 Task: Select the warning option in the lint float.
Action: Mouse moved to (116, 507)
Screenshot: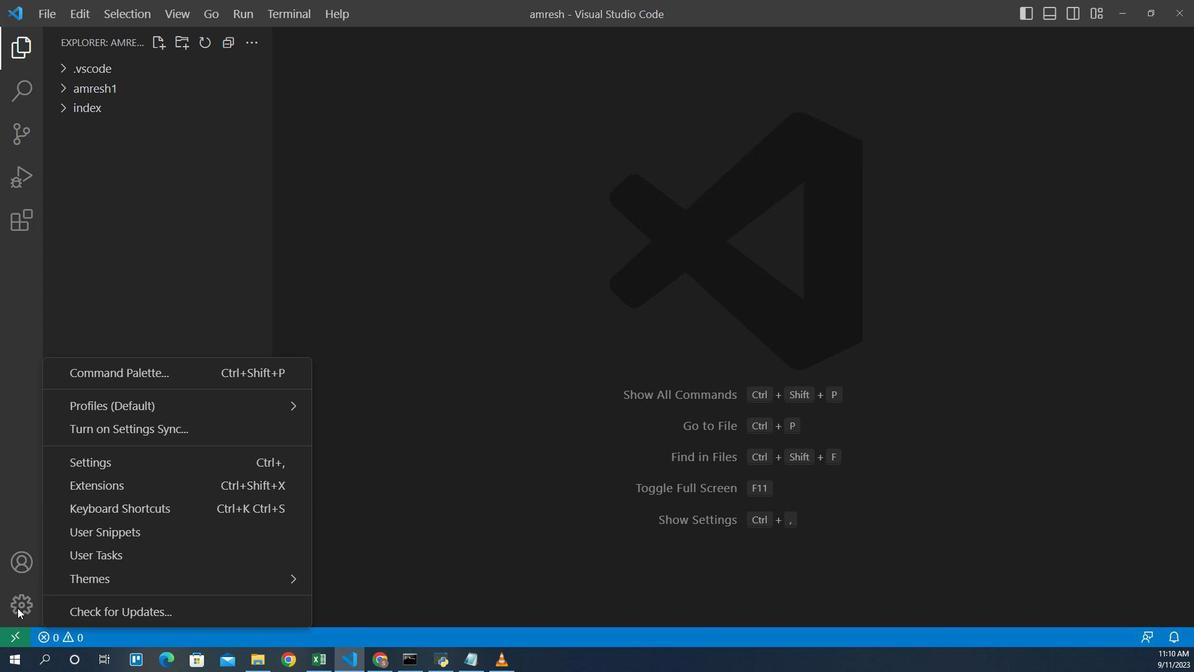 
Action: Mouse pressed left at (116, 507)
Screenshot: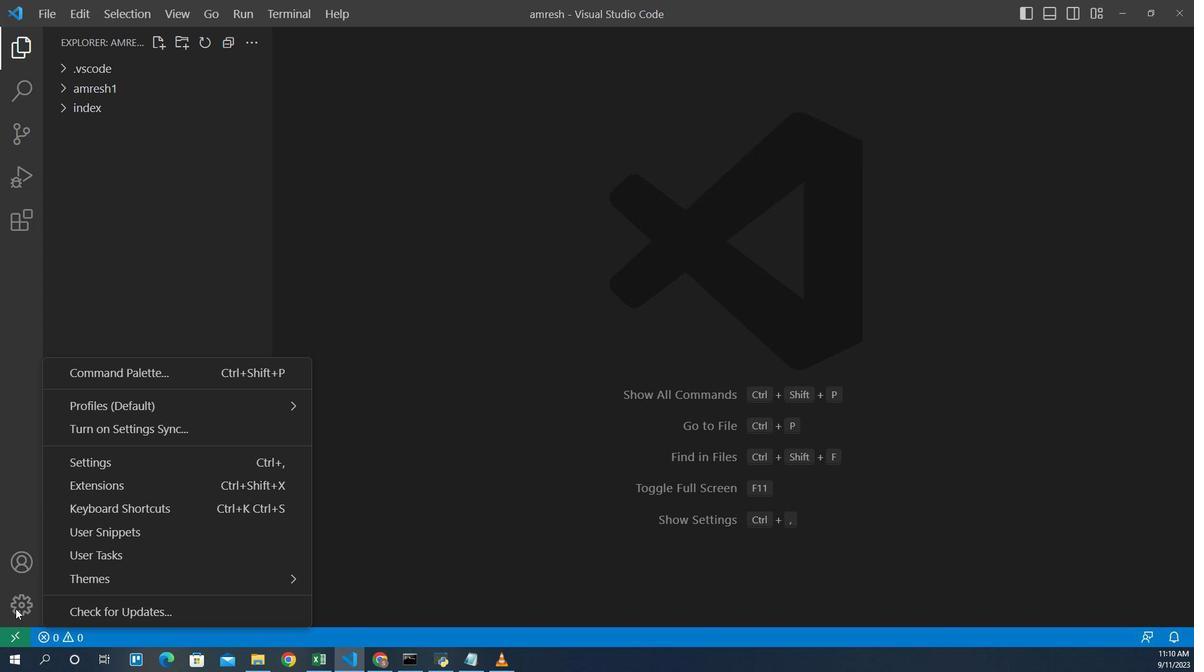 
Action: Mouse moved to (175, 451)
Screenshot: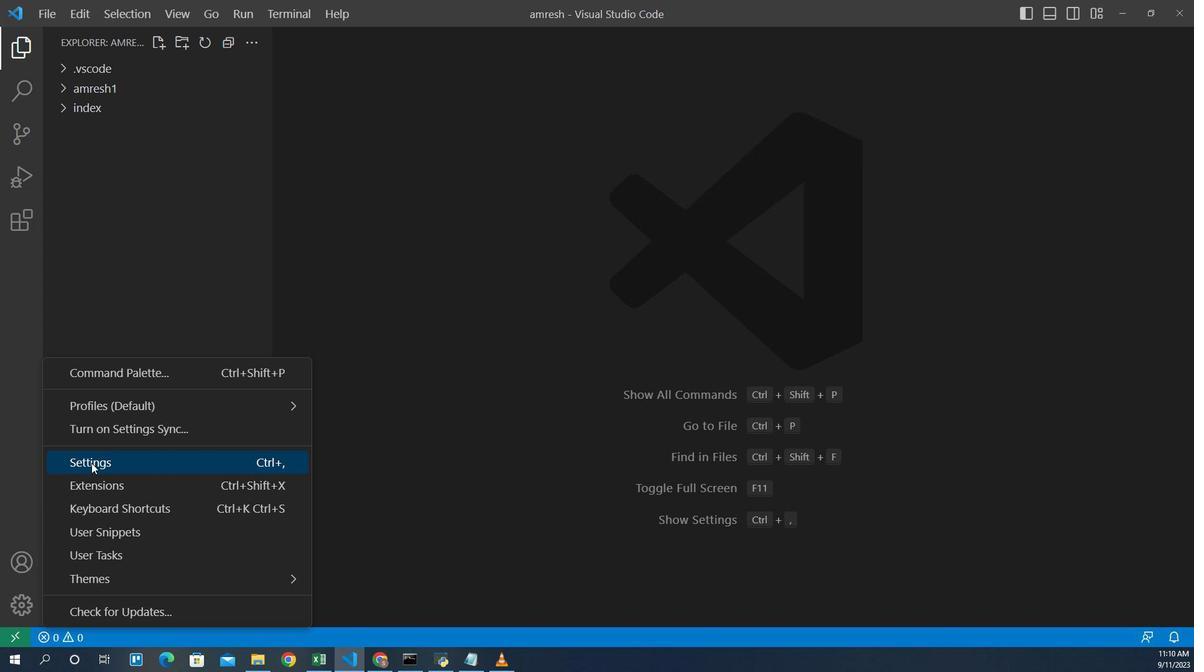 
Action: Mouse pressed left at (175, 451)
Screenshot: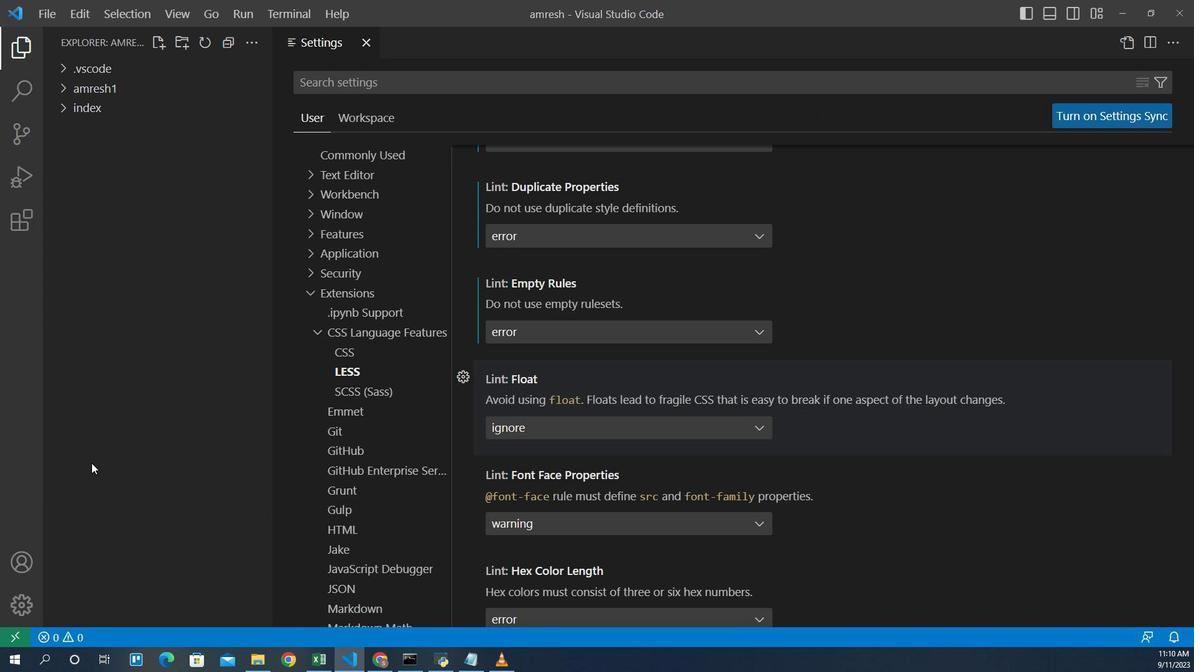 
Action: Mouse moved to (527, 436)
Screenshot: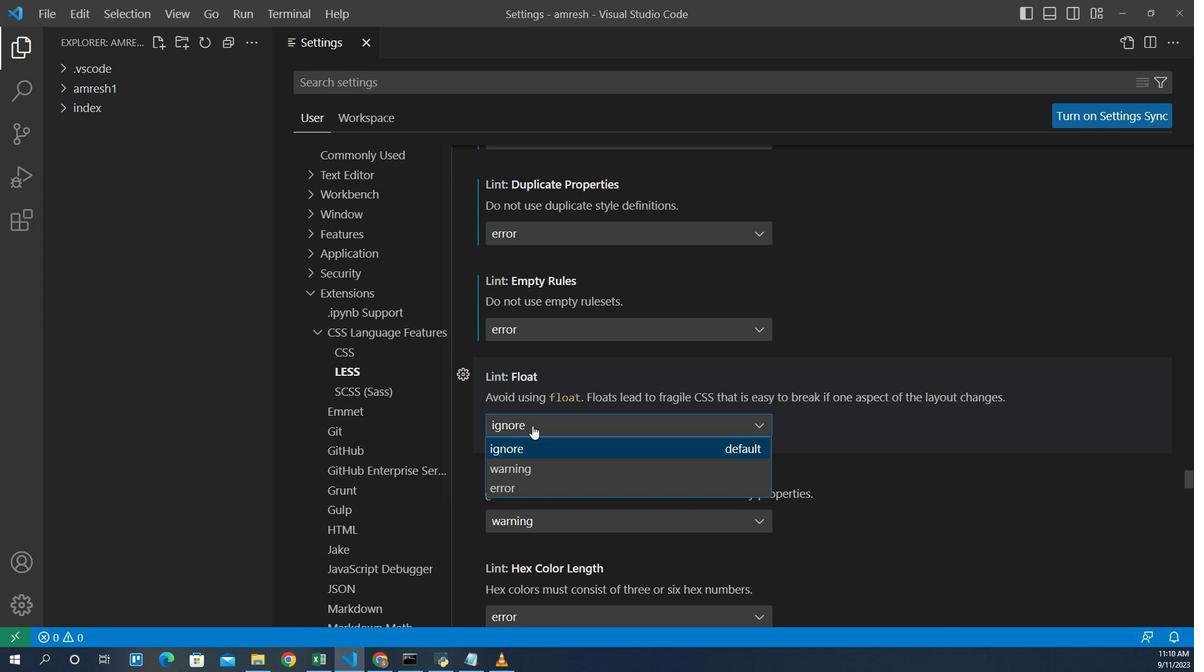 
Action: Mouse pressed left at (527, 436)
Screenshot: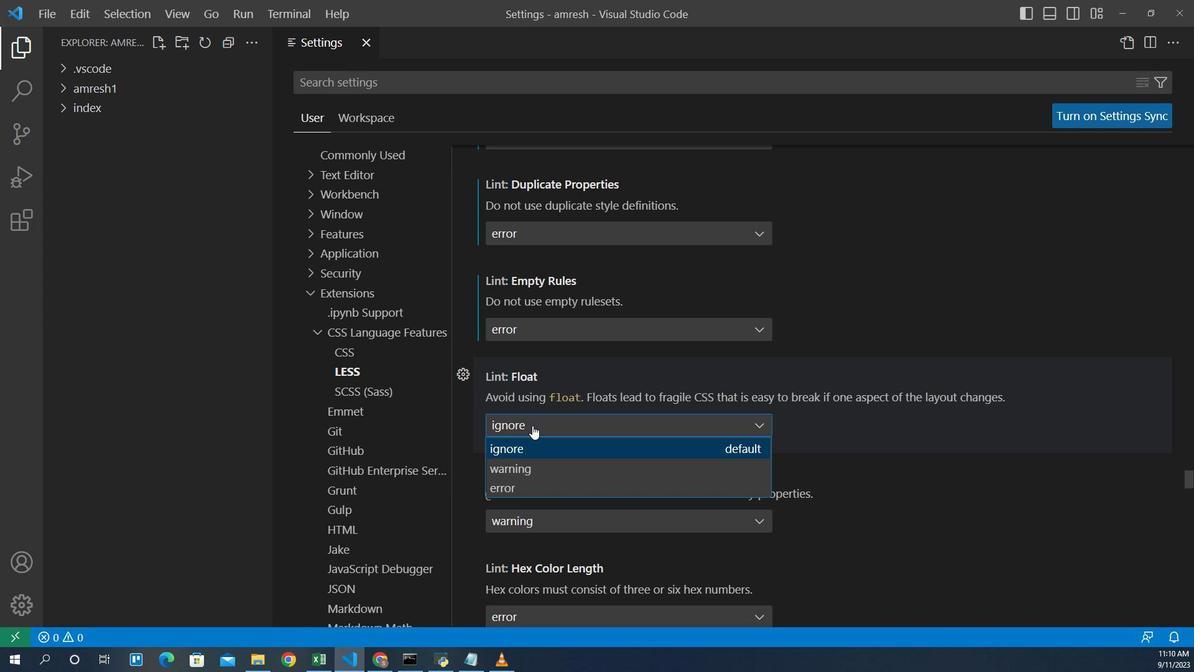 
Action: Mouse moved to (525, 453)
Screenshot: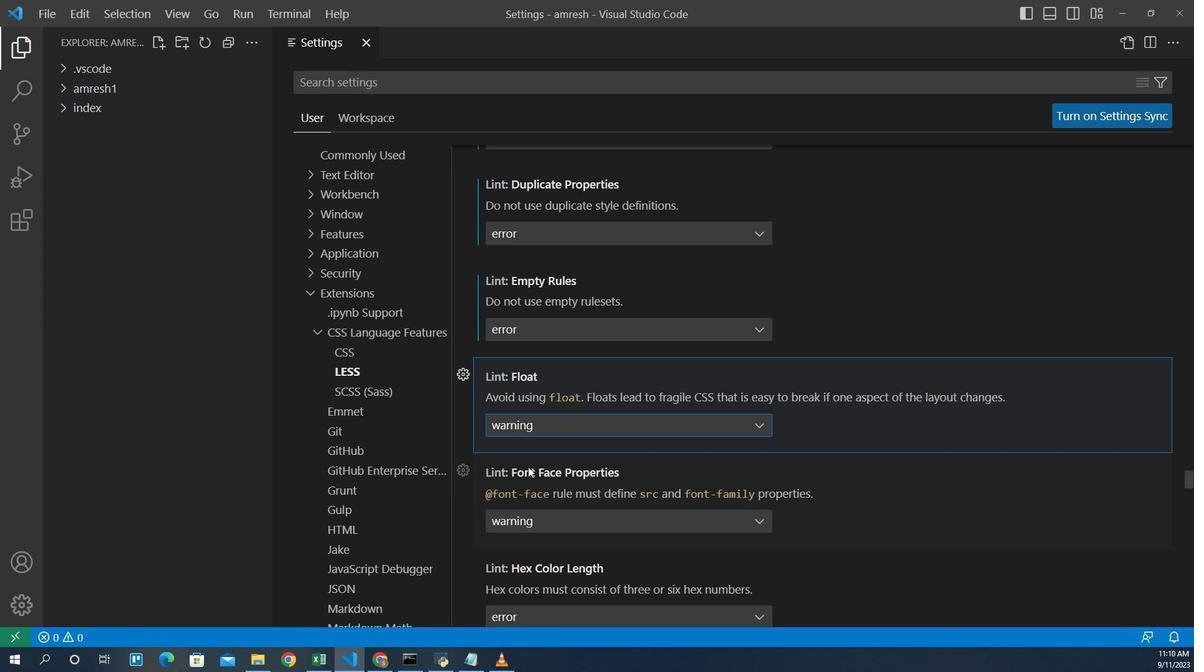 
Action: Mouse pressed left at (525, 453)
Screenshot: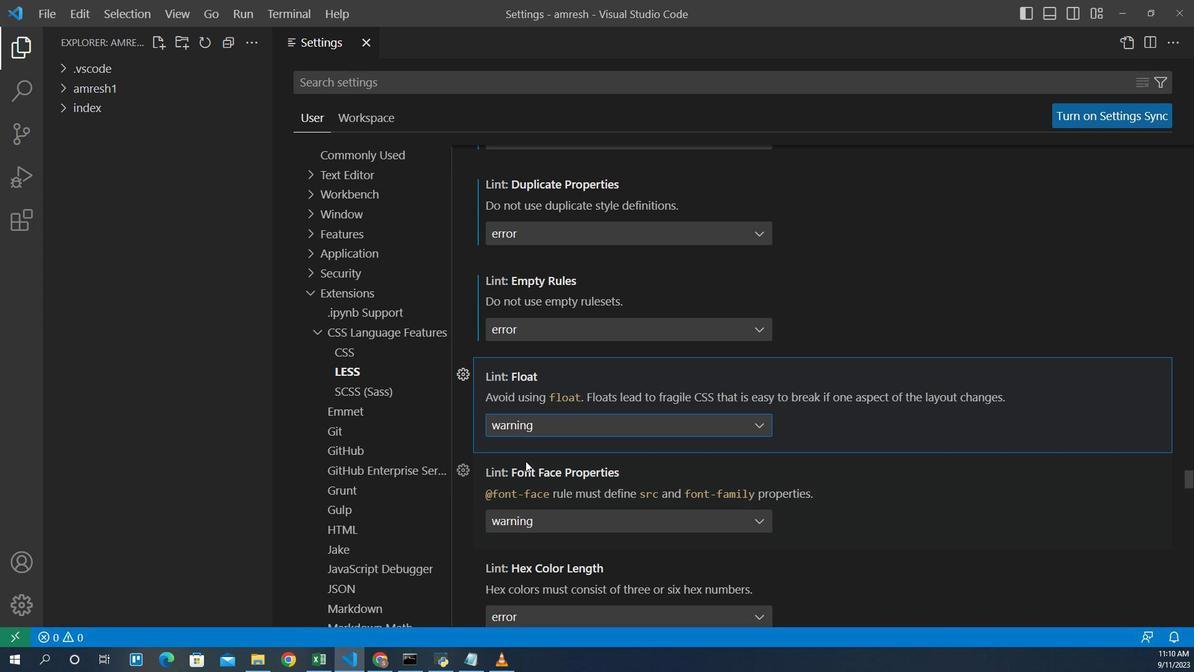 
Action: Mouse moved to (520, 444)
Screenshot: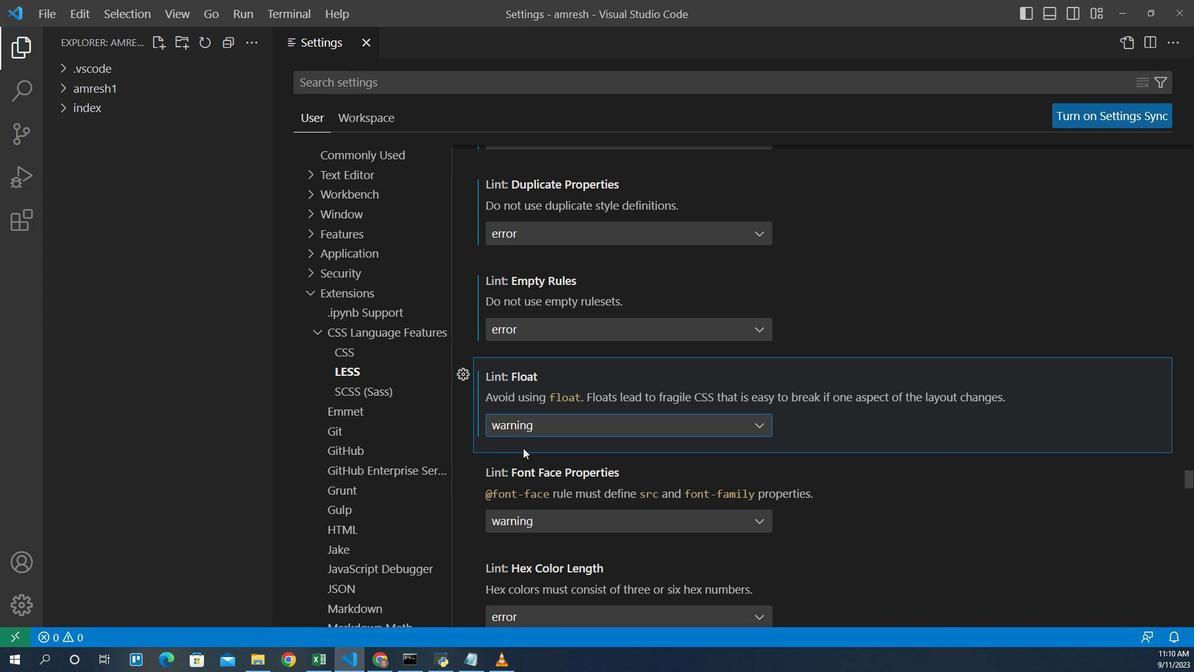 
